 Task: Create a 45-minute meeting to review advertising creative concepts.
Action: Mouse moved to (100, 140)
Screenshot: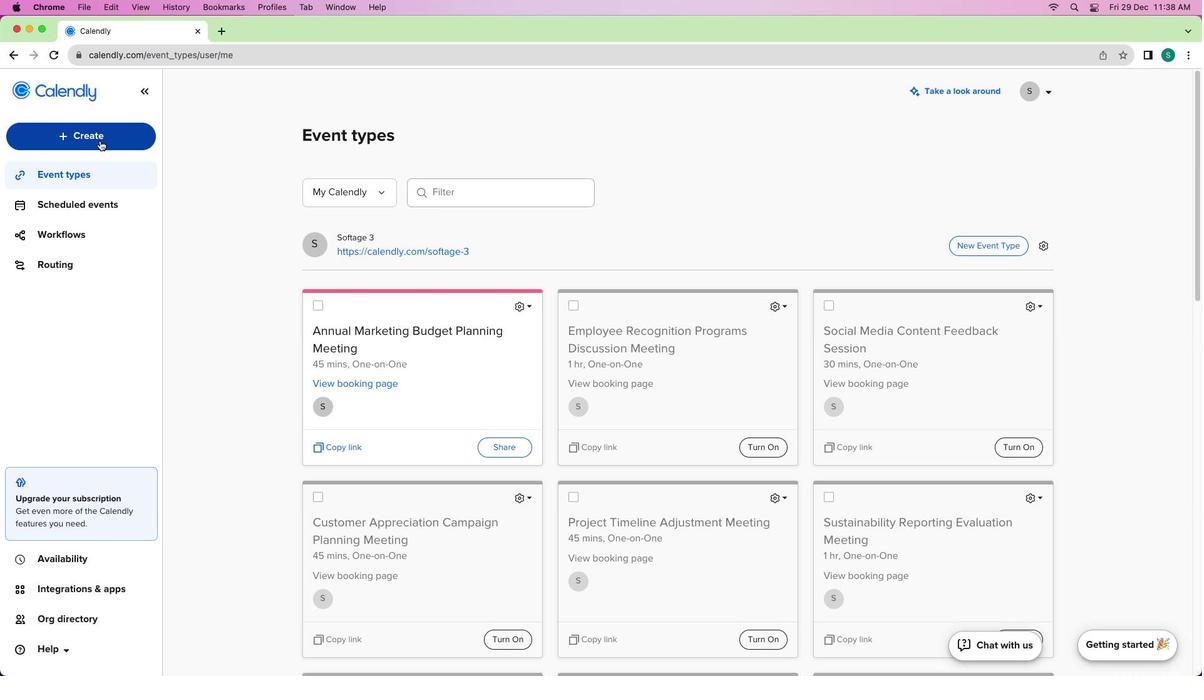 
Action: Mouse pressed left at (100, 140)
Screenshot: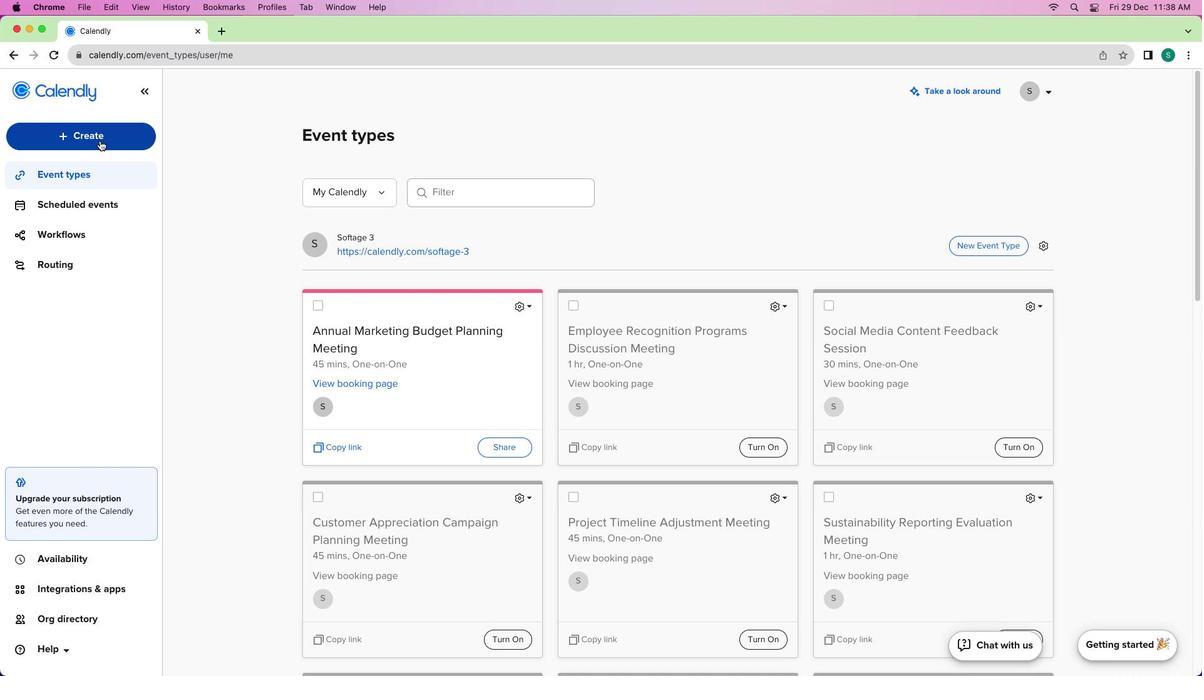 
Action: Mouse moved to (92, 177)
Screenshot: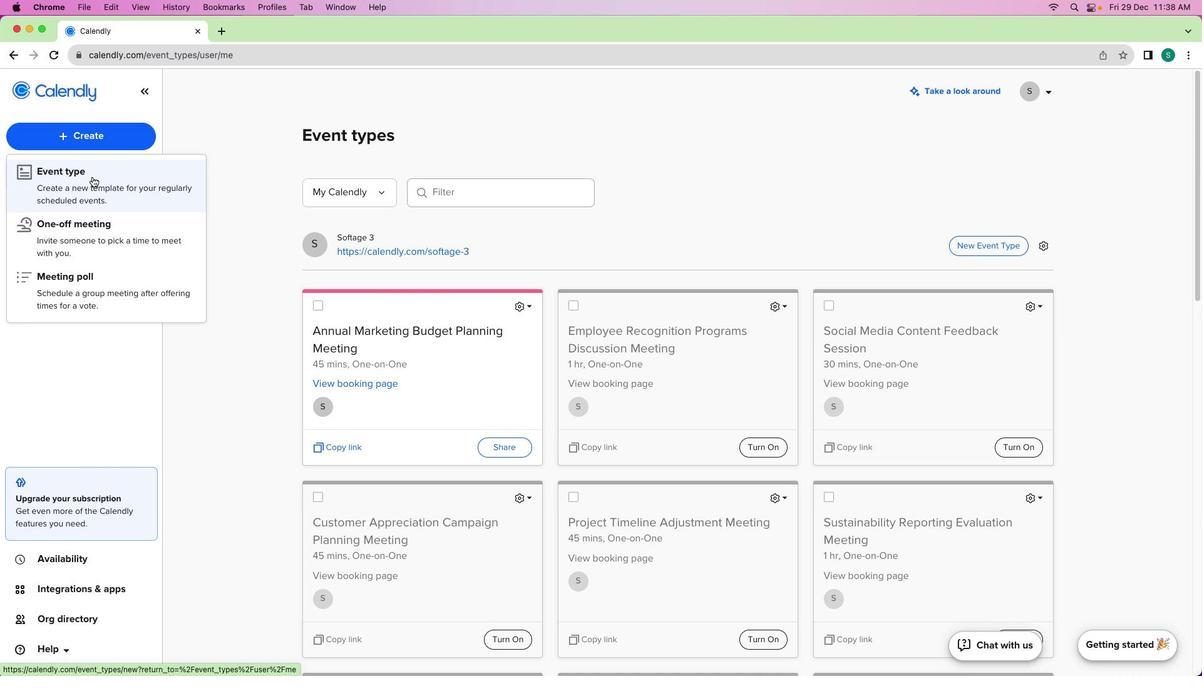 
Action: Mouse pressed left at (92, 177)
Screenshot: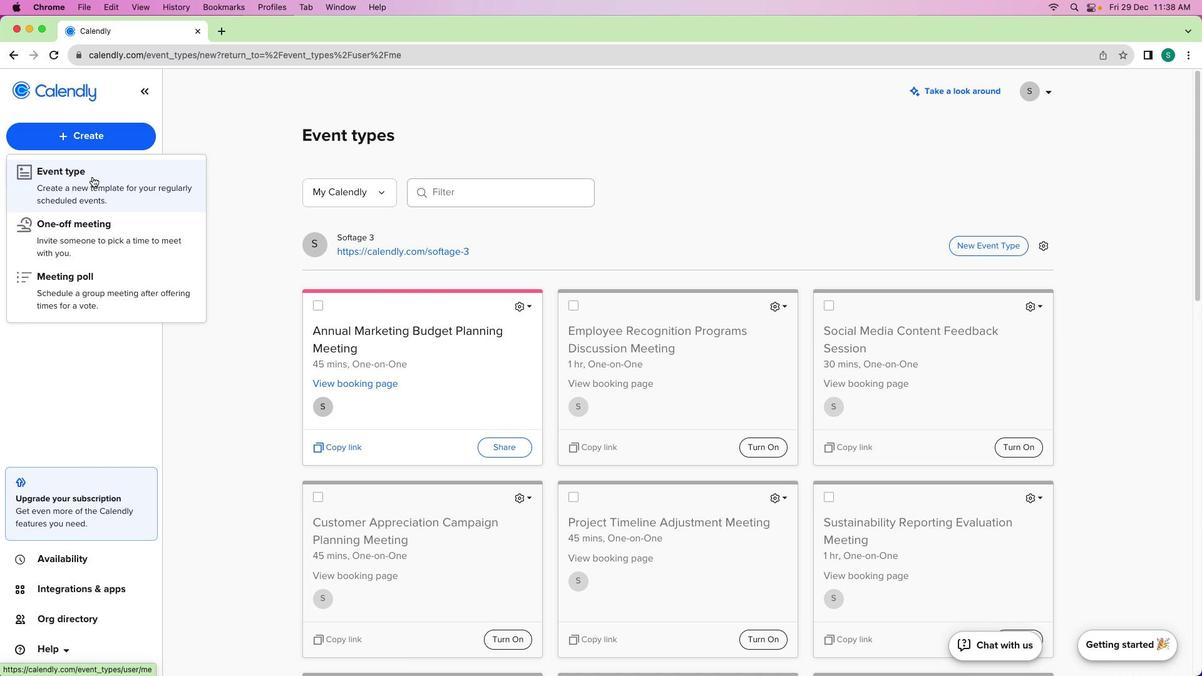 
Action: Mouse moved to (417, 233)
Screenshot: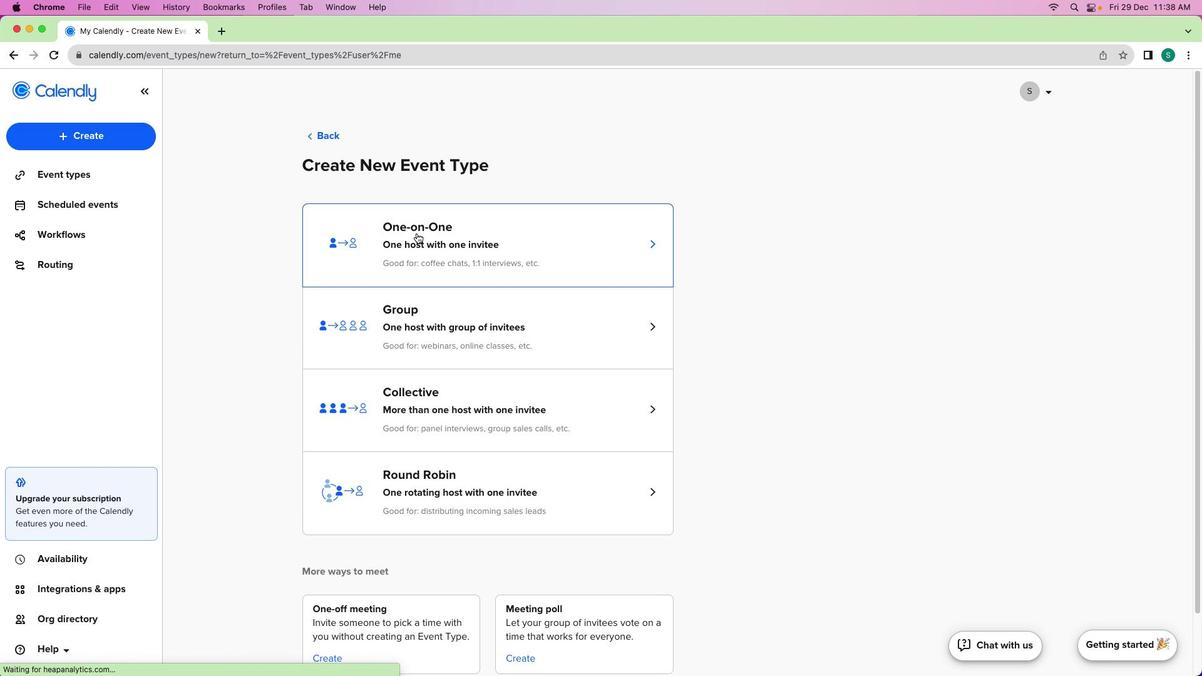 
Action: Mouse pressed left at (417, 233)
Screenshot: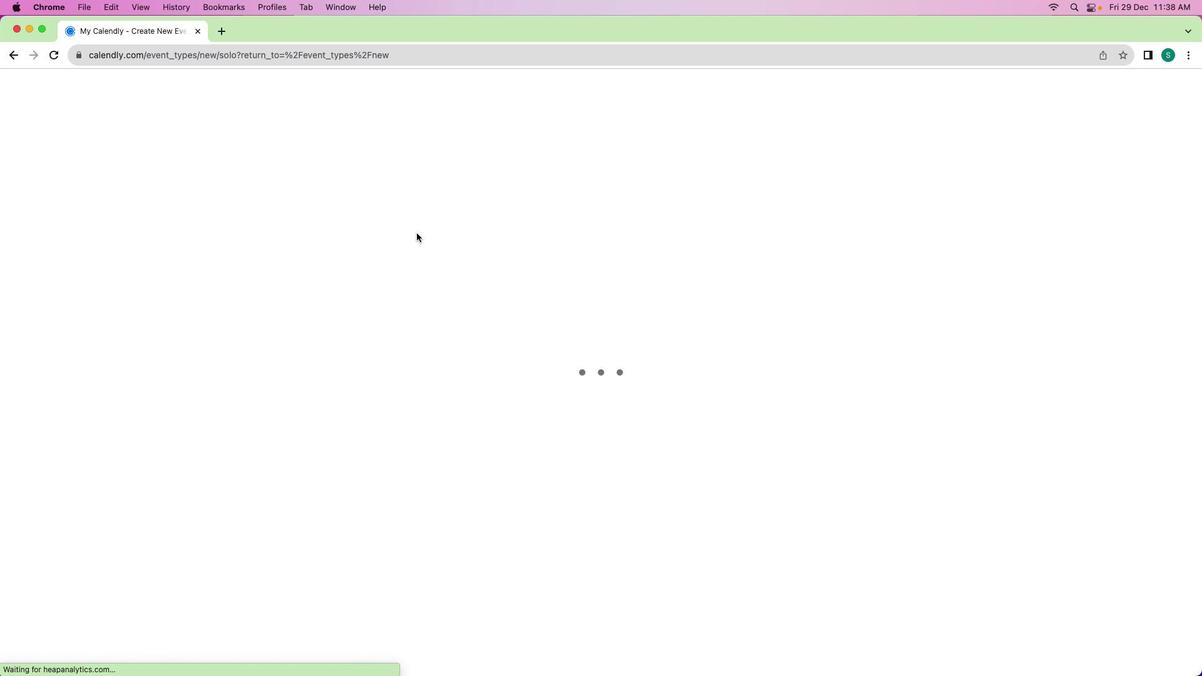 
Action: Mouse moved to (131, 197)
Screenshot: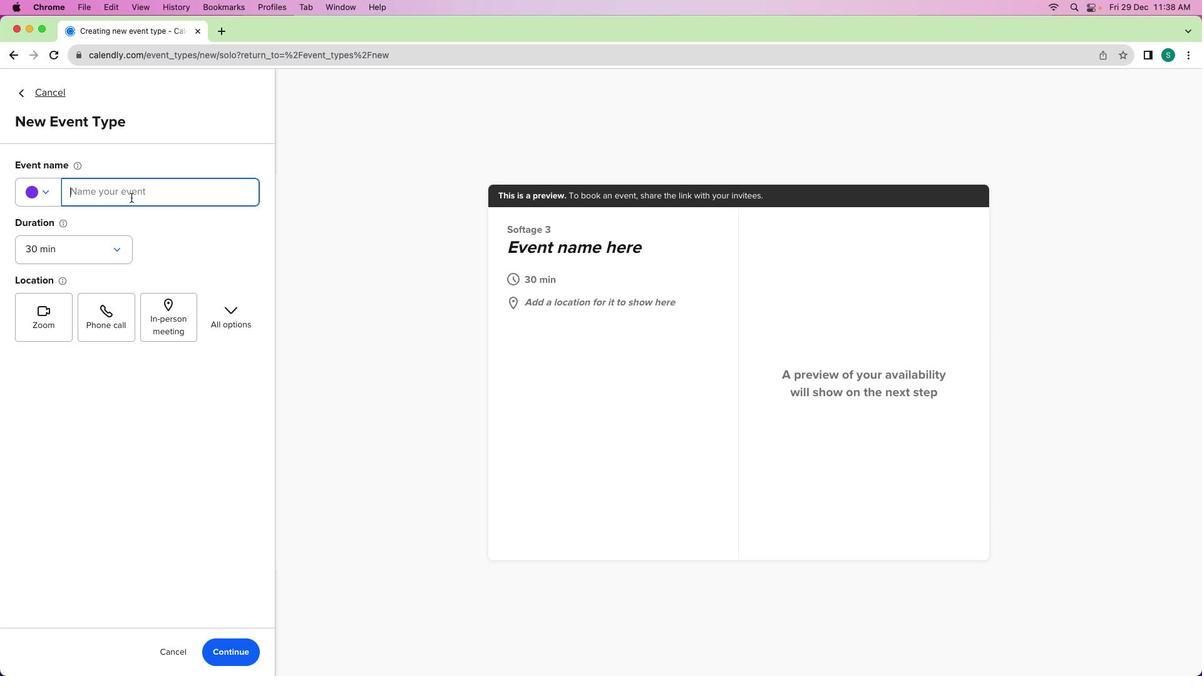 
Action: Mouse pressed left at (131, 197)
Screenshot: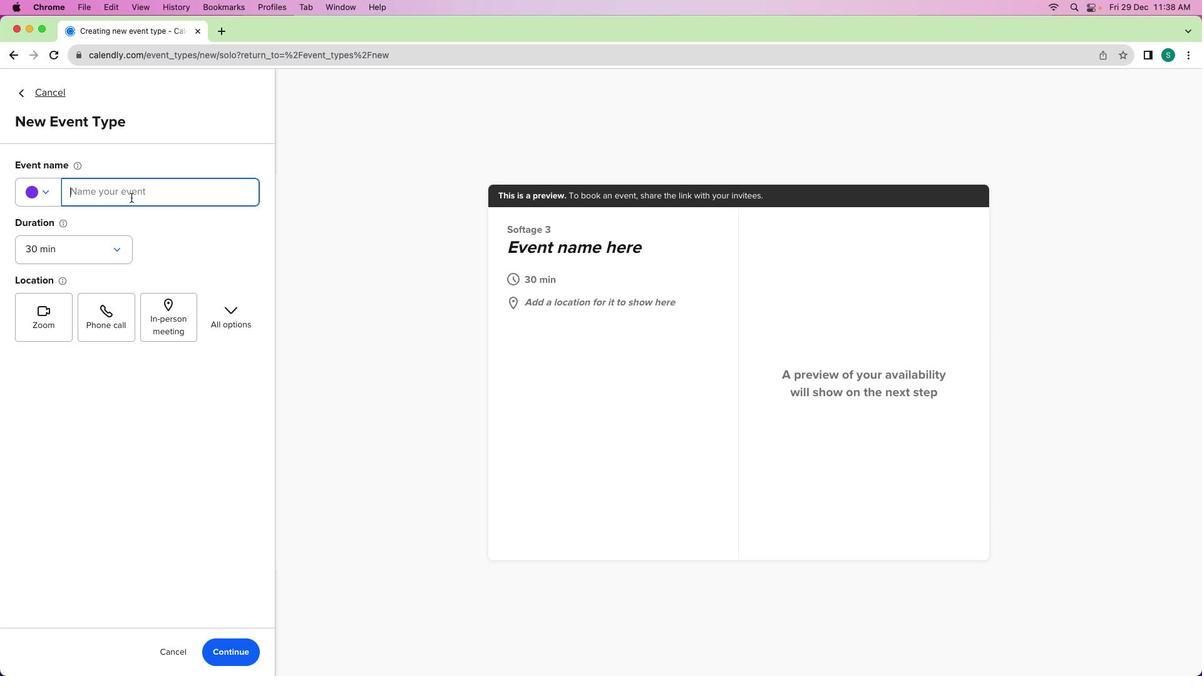 
Action: Mouse moved to (130, 196)
Screenshot: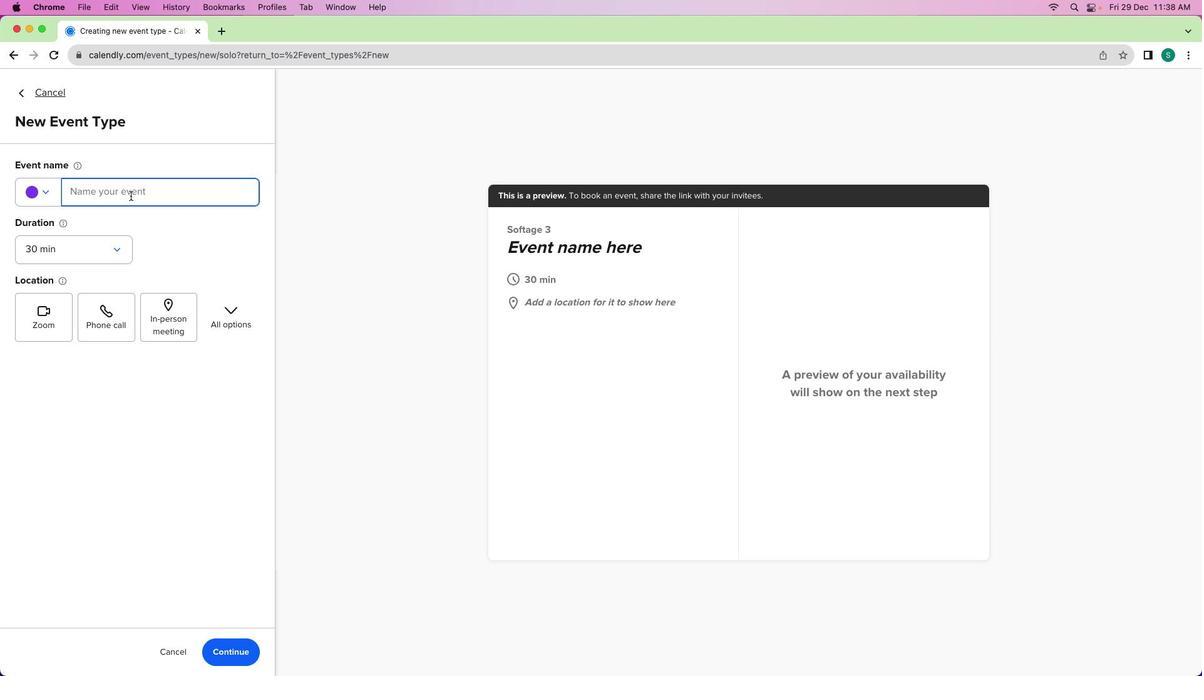 
Action: Key pressed Key.shift'A''d''v''e''r''t''i''s''i''n''g'Key.spaceKey.shift'C''r''e''a''t''i''v''e'Key.spaceKey.shift'C''o''n''c''e''p''t''s'Key.spaceKey.shift'R''e''v''i''e''w'Key.spaceKey.shift'M''e''e''t''i''n''g'
Screenshot: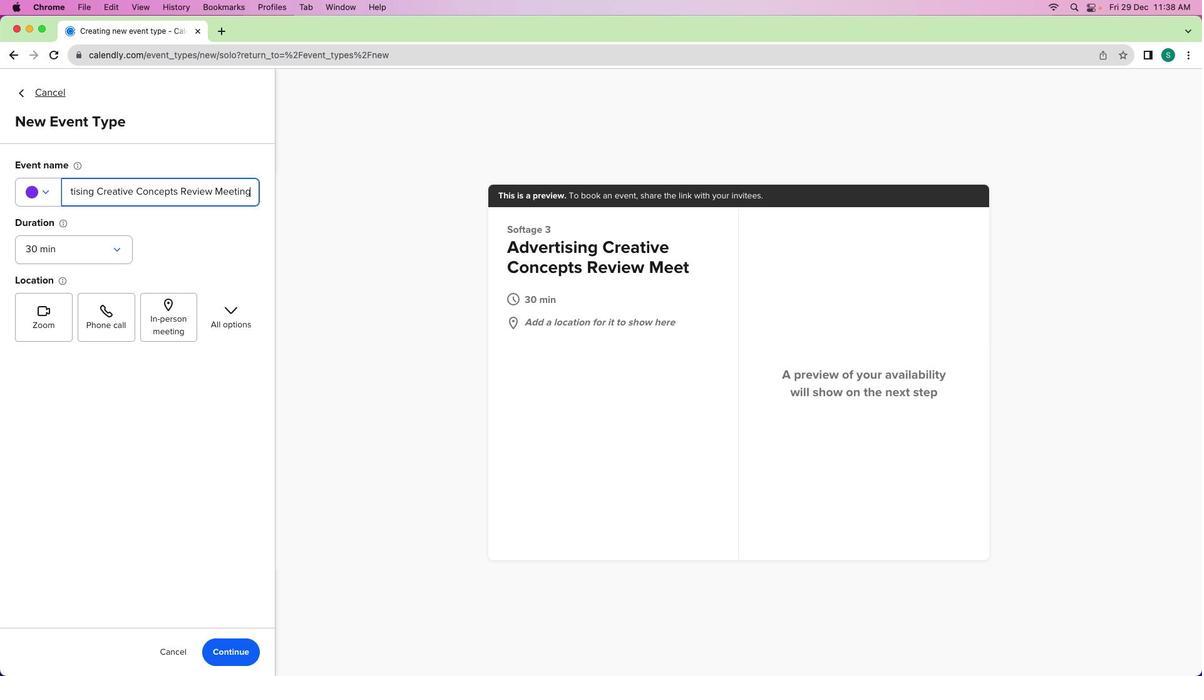 
Action: Mouse moved to (44, 200)
Screenshot: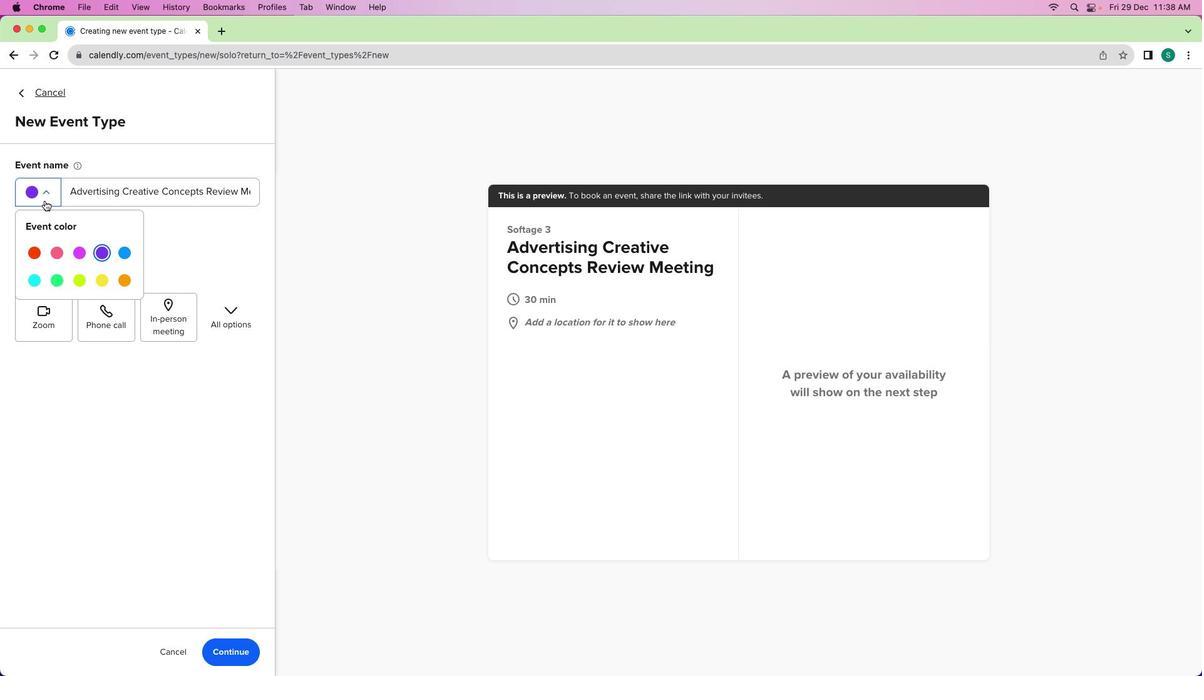 
Action: Mouse pressed left at (44, 200)
Screenshot: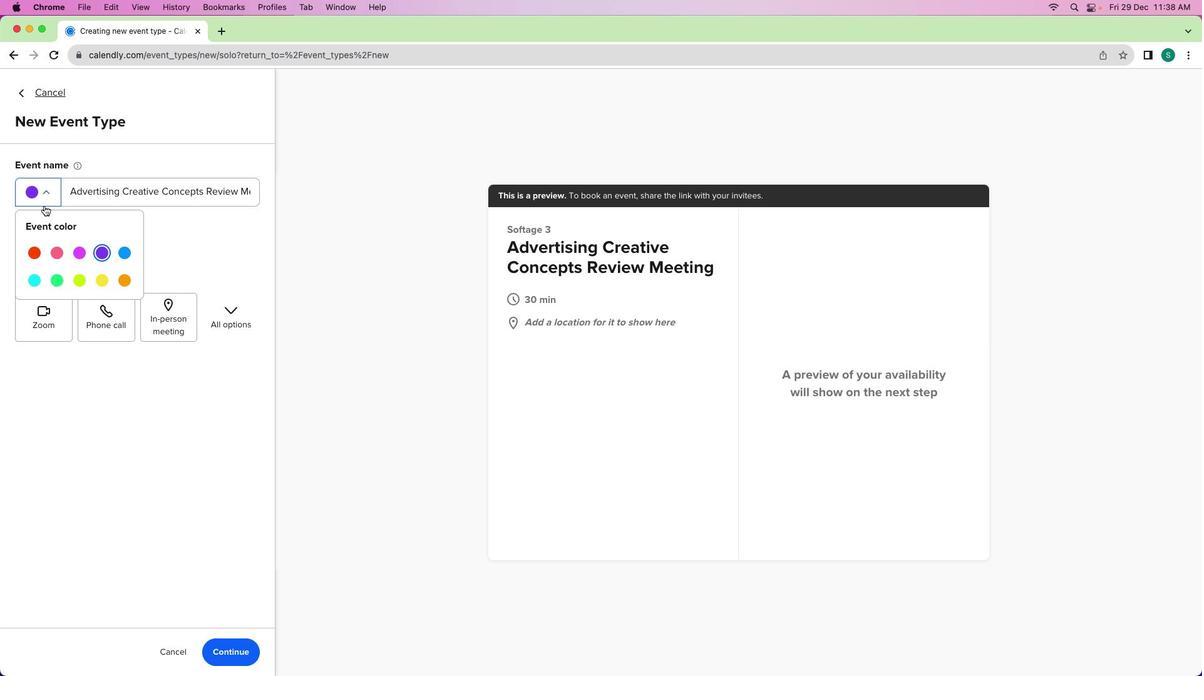 
Action: Mouse moved to (53, 255)
Screenshot: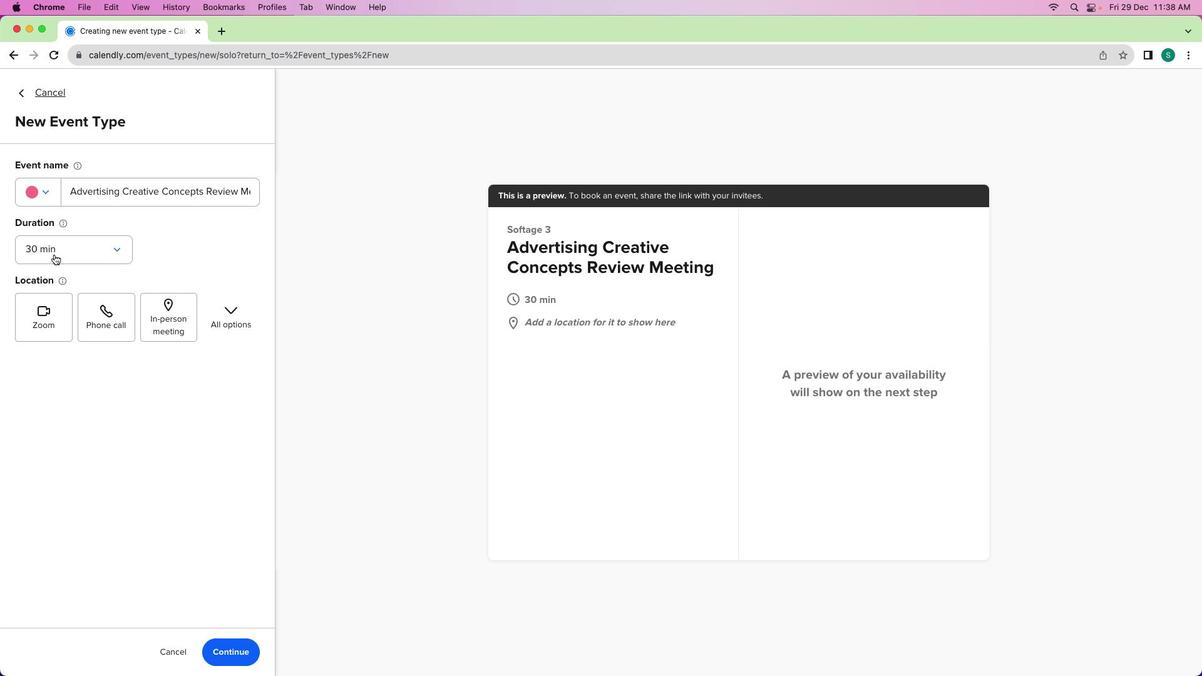 
Action: Mouse pressed left at (53, 255)
Screenshot: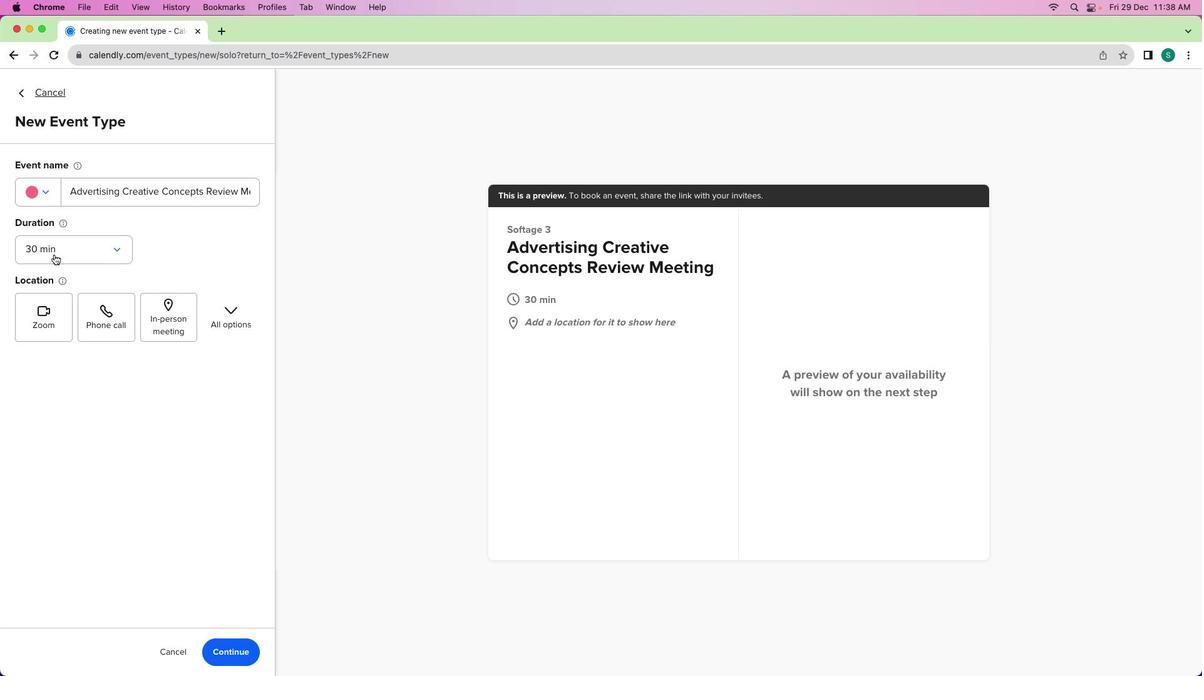 
Action: Mouse moved to (54, 249)
Screenshot: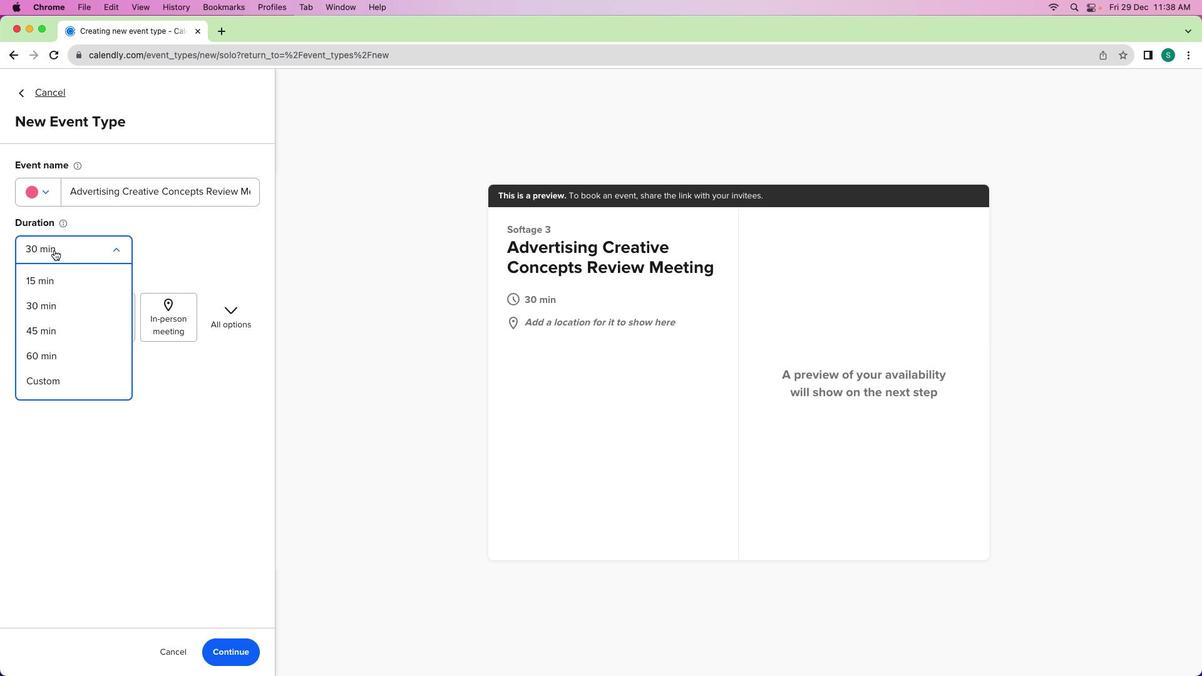 
Action: Mouse pressed left at (54, 249)
Screenshot: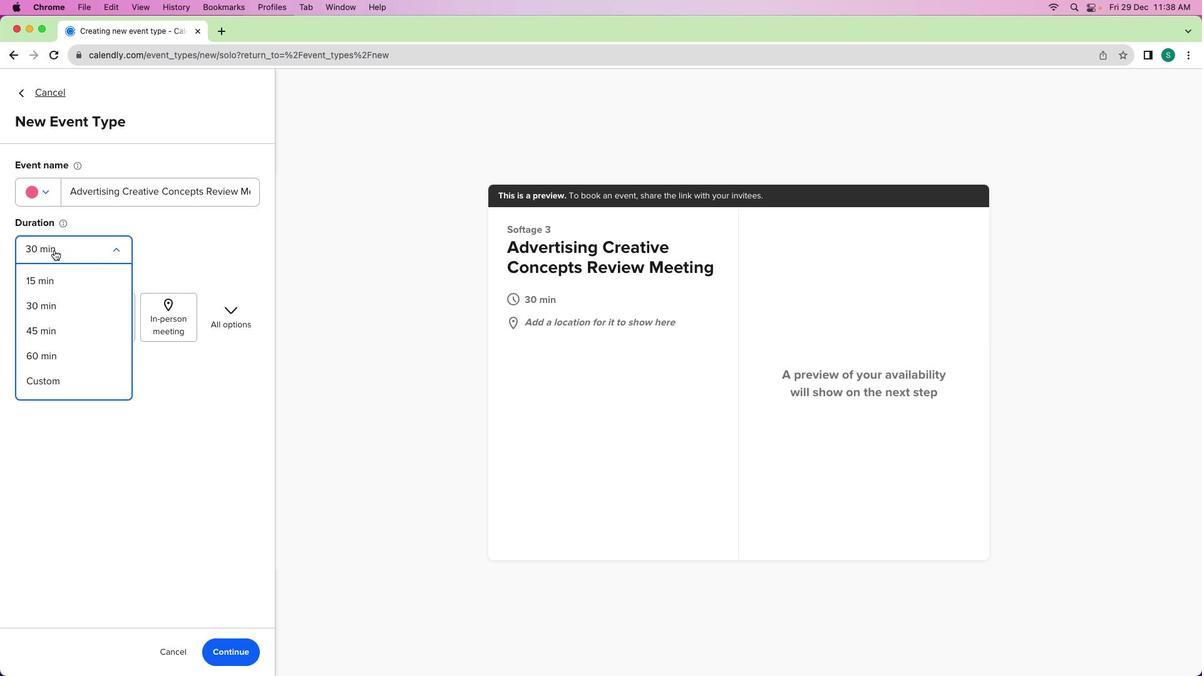 
Action: Mouse moved to (40, 333)
Screenshot: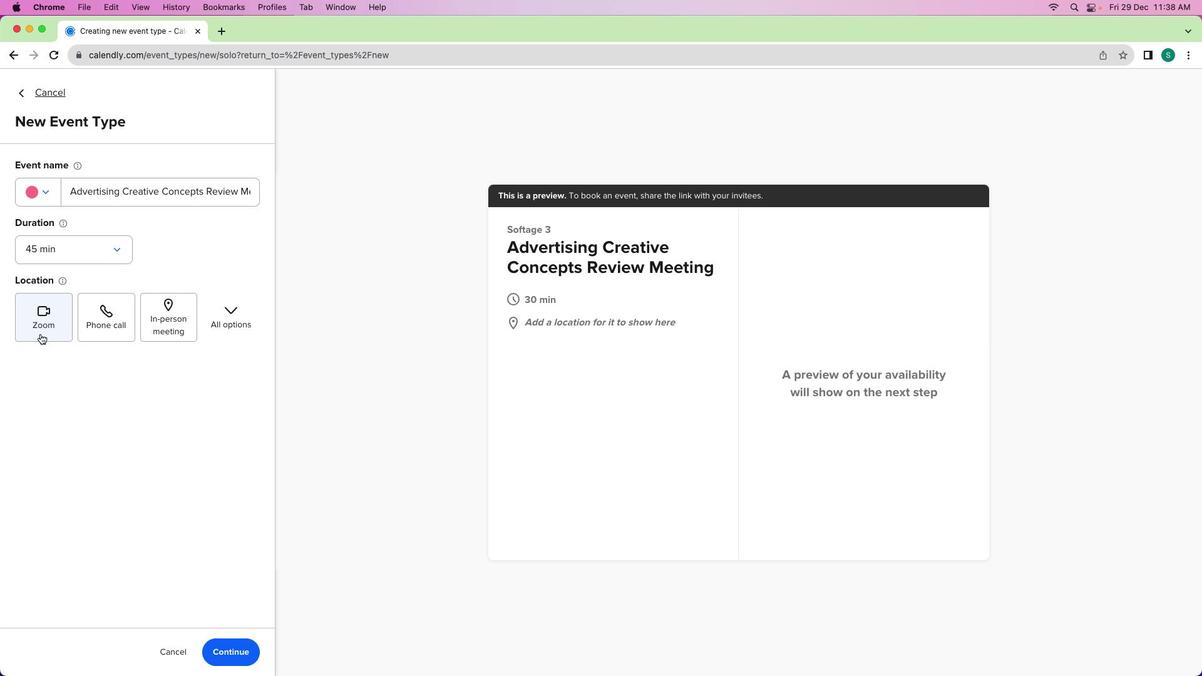 
Action: Mouse pressed left at (40, 333)
Screenshot: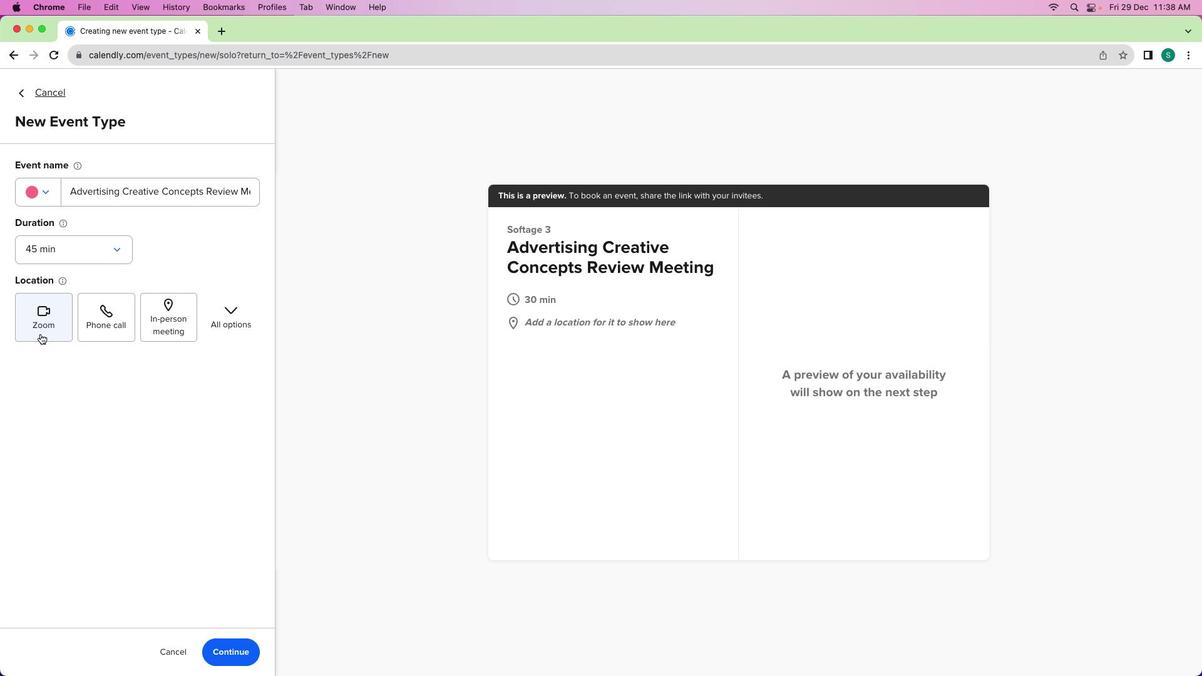 
Action: Mouse moved to (25, 315)
Screenshot: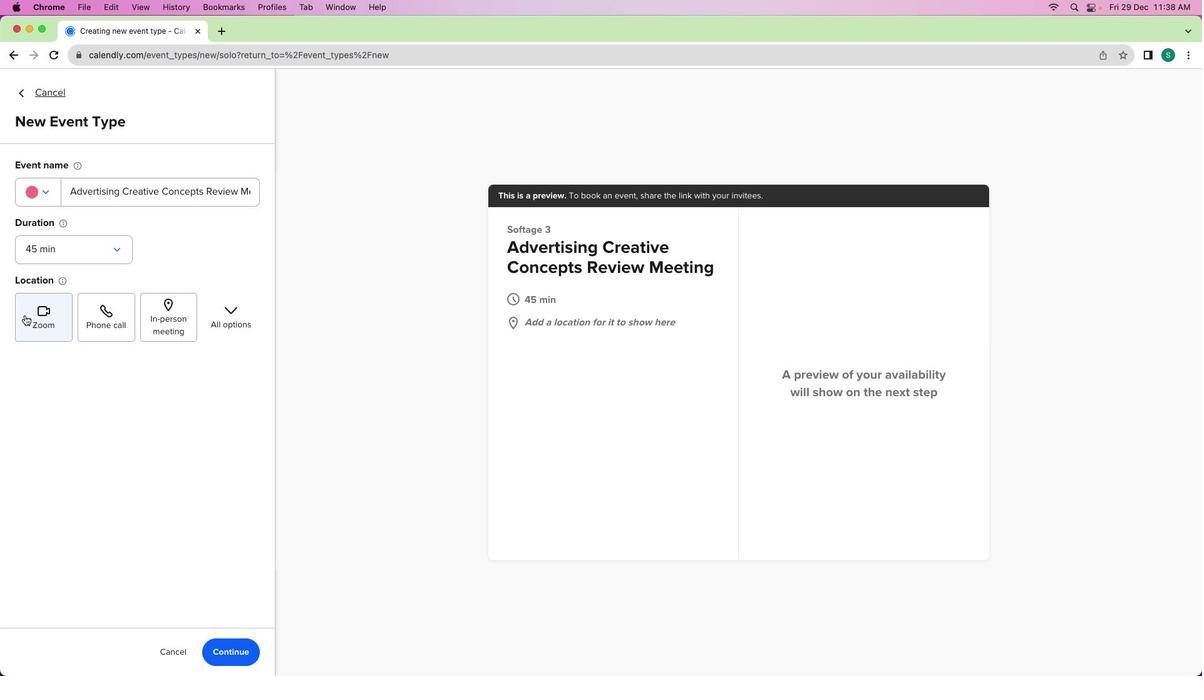 
Action: Mouse pressed left at (25, 315)
Screenshot: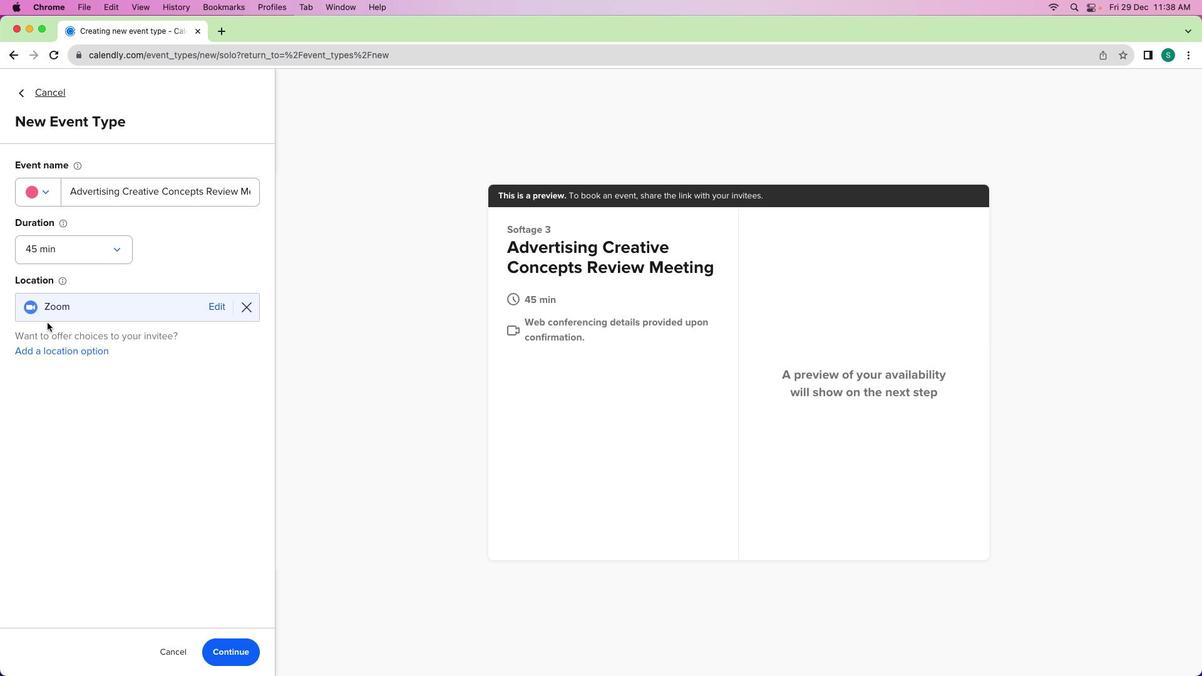 
Action: Mouse moved to (228, 661)
Screenshot: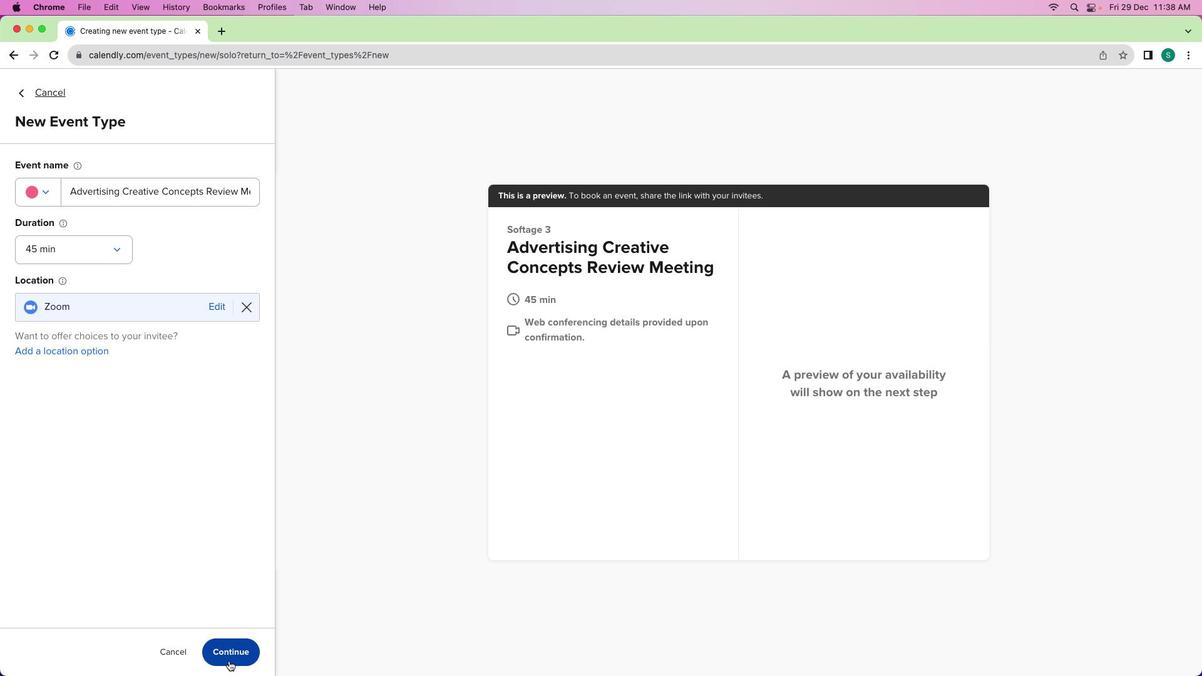
Action: Mouse pressed left at (228, 661)
Screenshot: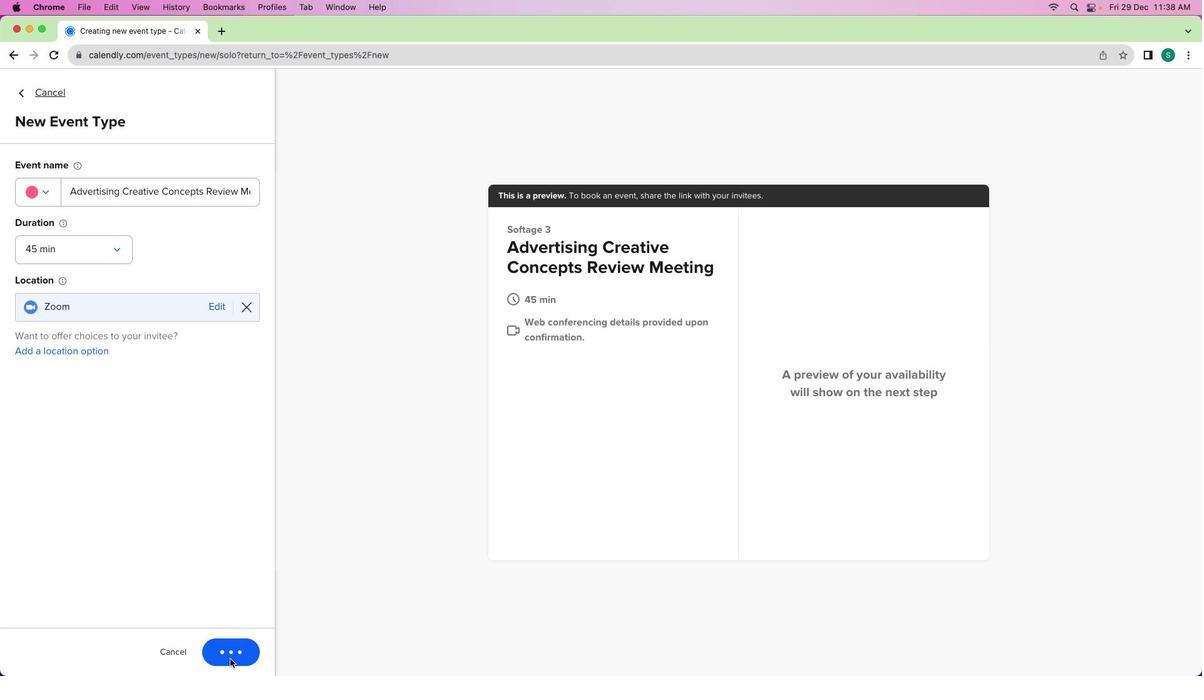 
Action: Mouse moved to (147, 227)
Screenshot: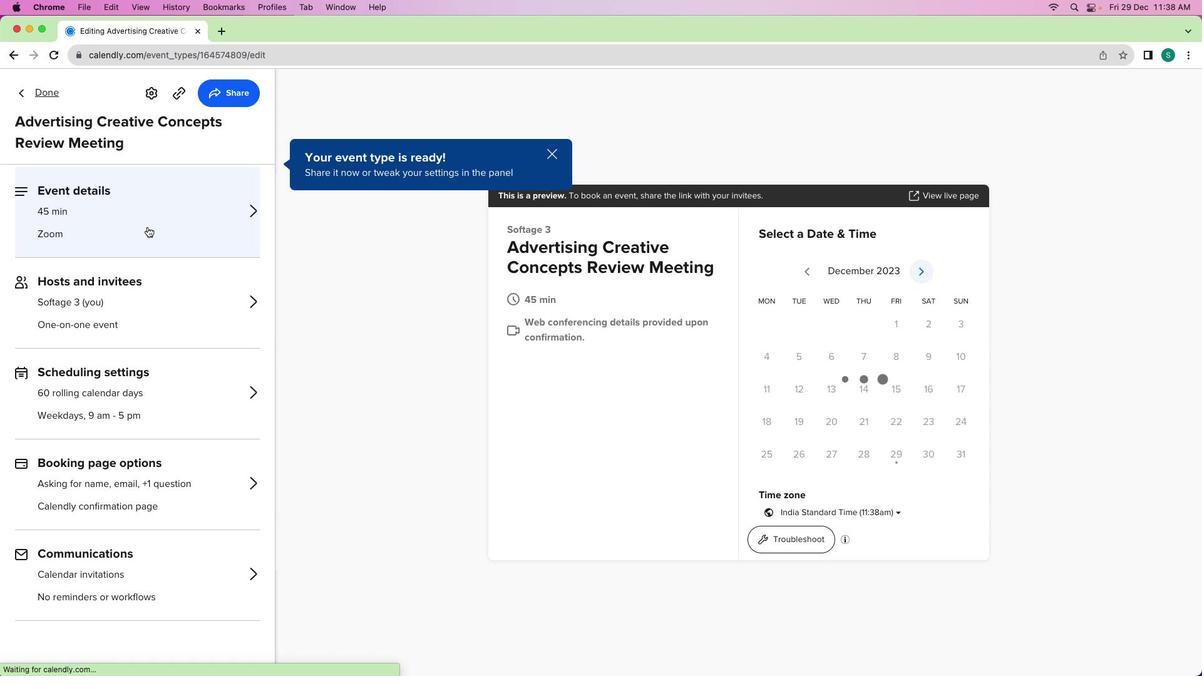 
Action: Mouse pressed left at (147, 227)
Screenshot: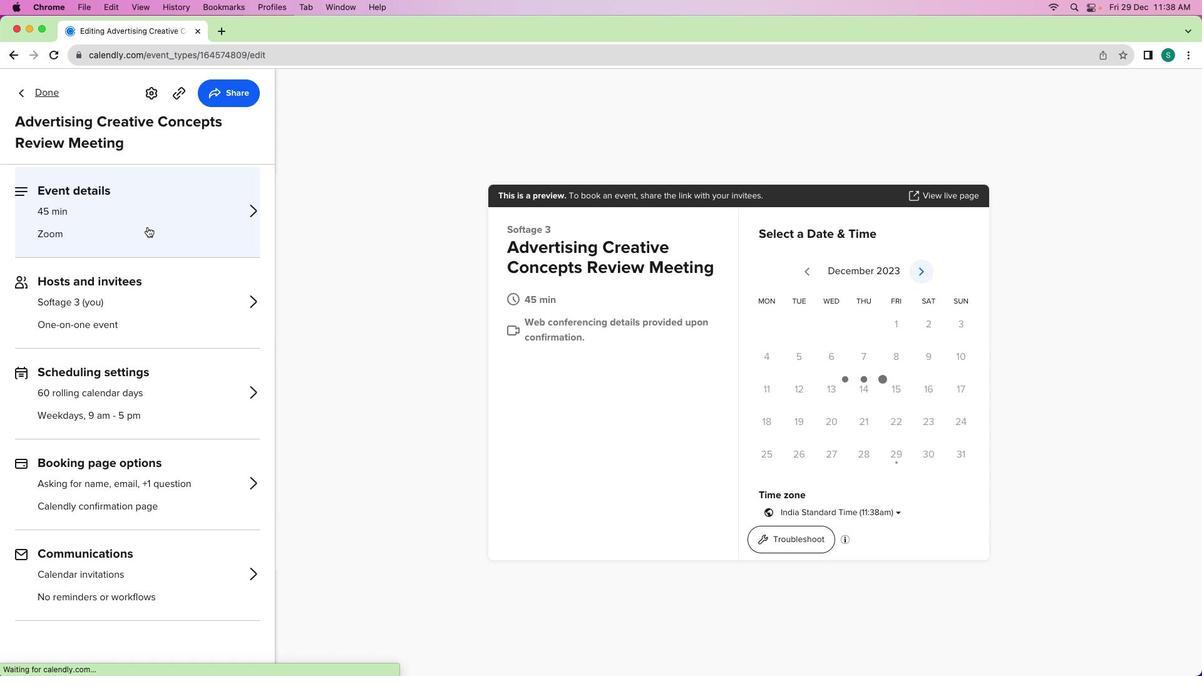 
Action: Mouse moved to (174, 455)
Screenshot: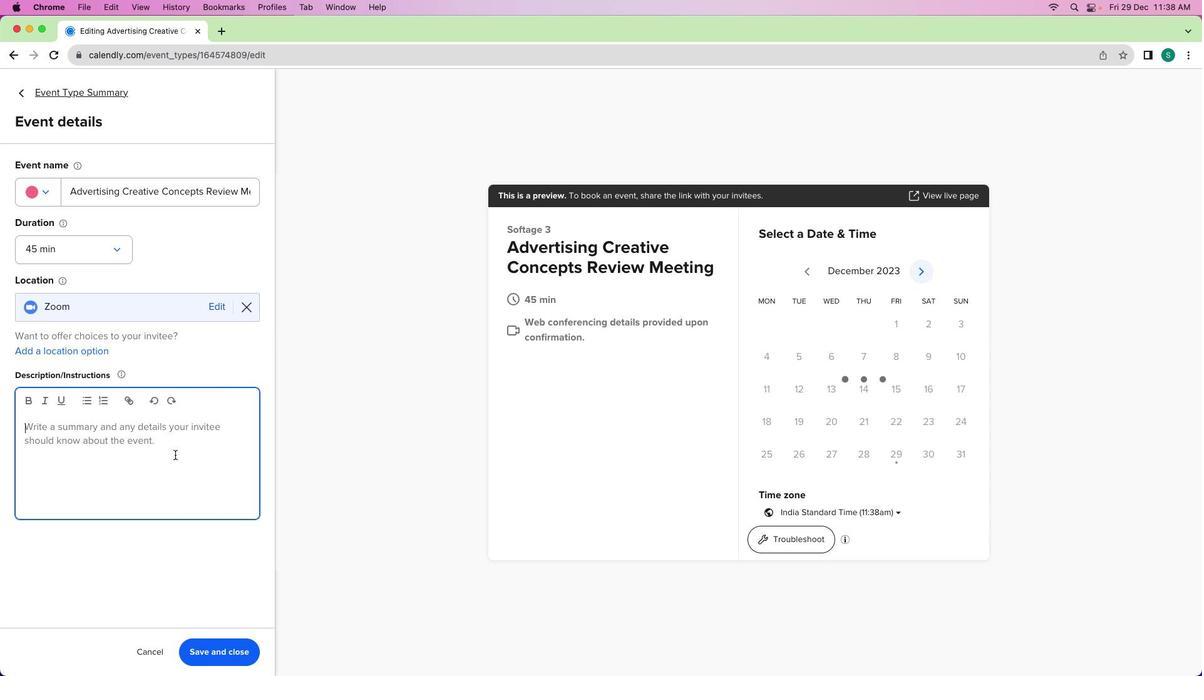 
Action: Mouse pressed left at (174, 455)
Screenshot: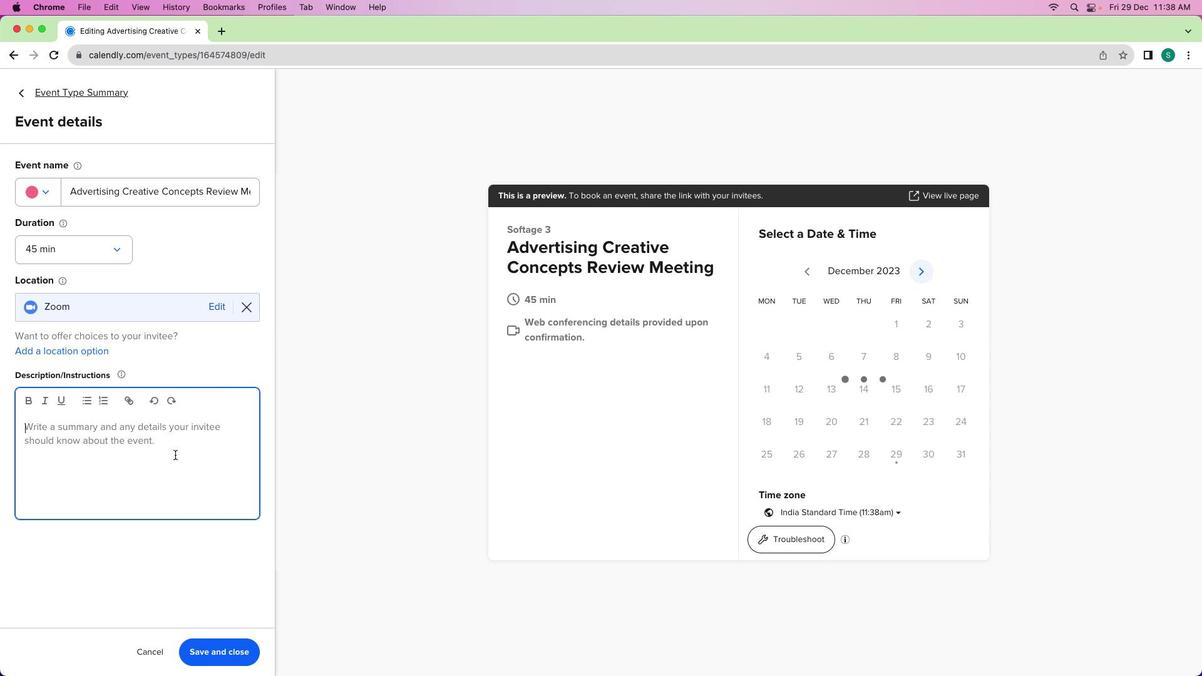 
Action: Mouse moved to (191, 427)
Screenshot: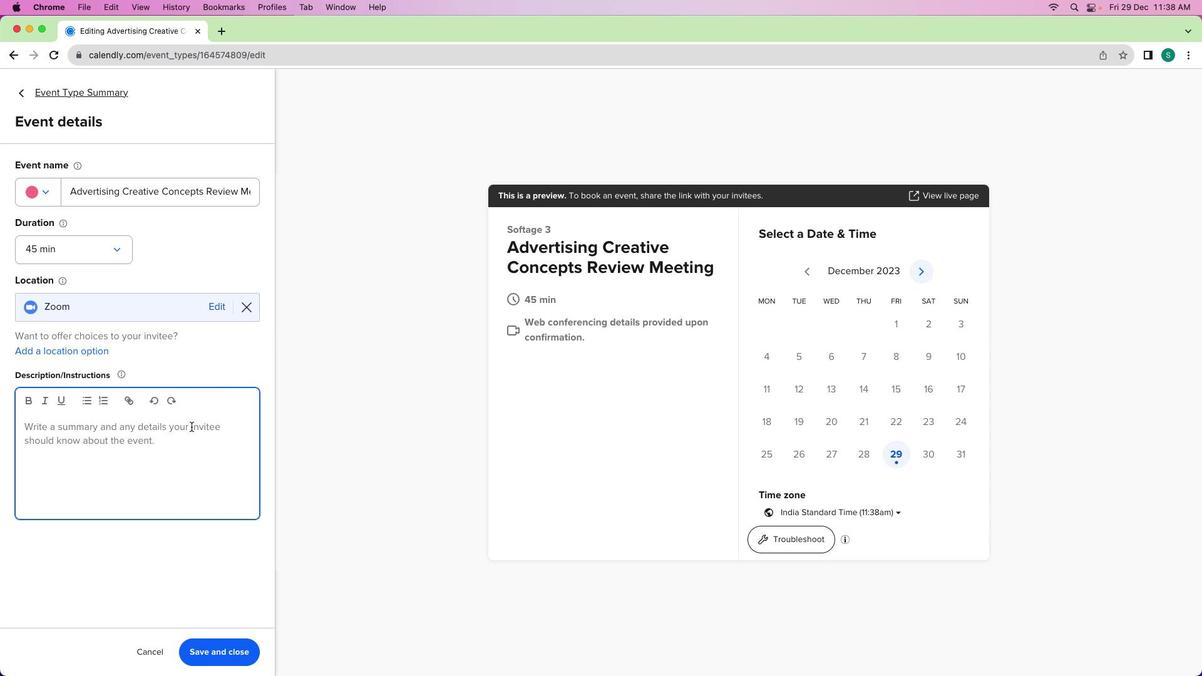 
Action: Key pressed Key.shift'J''o''i''n'Key.space'm''e'Key.space'f''o''r'Key.space'a''n'Key.space'i''n''s''i''g''h''t''f''u''l'Key.space's''e''s''s''i''o''n'Key.space'd''e''d''i''c''t''e''d'Key.leftKey.left'a'Key.backspaceKey.left'a'Key.downKey.space't''o'Key.space'r''e''v''i''i''e''w'Key.spaceKey.leftKey.leftKey.leftKey.backspaceKey.down'o''u''r'Key.space'a''d''v''e''r''t''i''s''i''n''g'Key.space'c''r''e''a''t''i''v''e'Key.space'c''o''n''c''e''p''t''s''.'Key.spaceKey.shift'I''n'Key.space't''h''i''s'Key.space'm''e''e''t''o'Key.backspace'i''n''g'','Key.space'w''e'Key.space'w''i''l''l'Key.space'a''s''s''e''s''s'Key.space't''h''e'Key.space'p''r''o''p''o''s''e''d'Key.space'c''o''n''c''e''p''t''s'','Key.space'd''i''s''c''u''s''s'Key.space'v''i''s''u''a''l'Key.space'e''l''e''m''e''n''t''s'','Key.space'a''n''d'Key.space'p''r''o''v''i''d''e'Key.space'f''e''e''e'Key.backspace'd''b''a''c''k'Key.space't''o'Key.space'e''n''s''u''r''e'Key.space'o''u''r'Key.space'a''d''v''e''r''t''i''s''i''n''g'Key.space'c''a''m''p''a''i''g''n''s'Key.space'e''f''f''e''c''t''i''v''e''l''y'Key.space'c''o''m''m''u''n''i''c''a''t''e'Key.space'o''u''r'Key.space'b''r''a''n''d'Key.space'm''e''s''s''a''g''e'','Key.backspace'.'
Screenshot: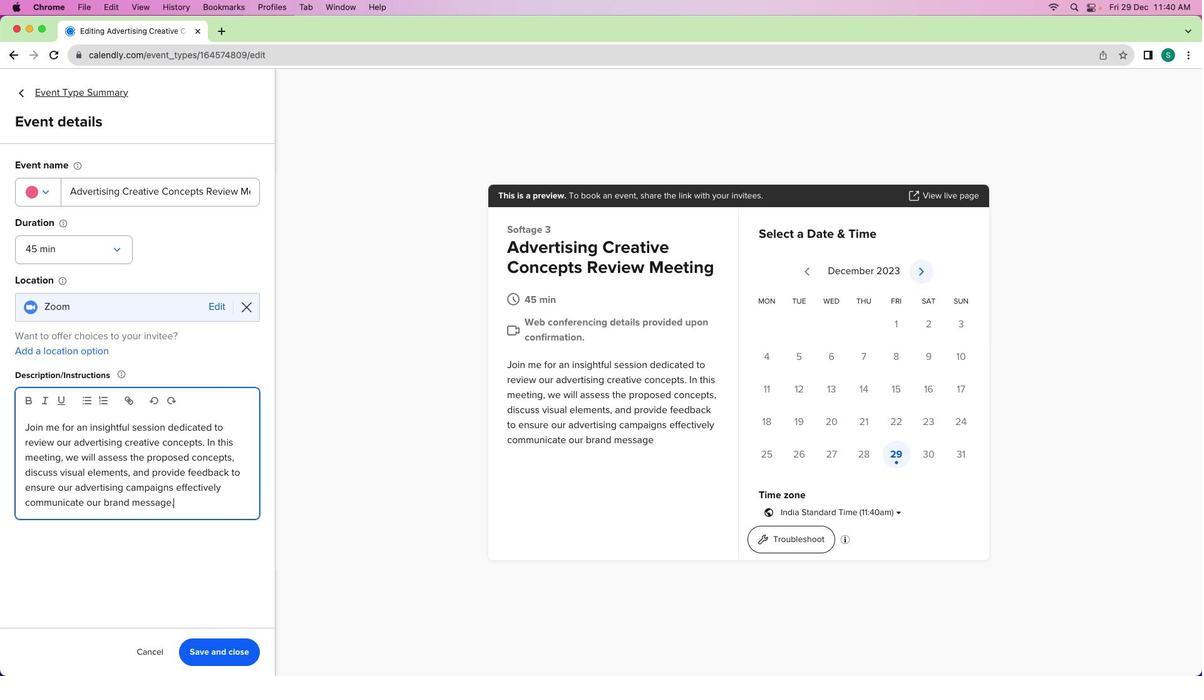 
Action: Mouse moved to (218, 654)
Screenshot: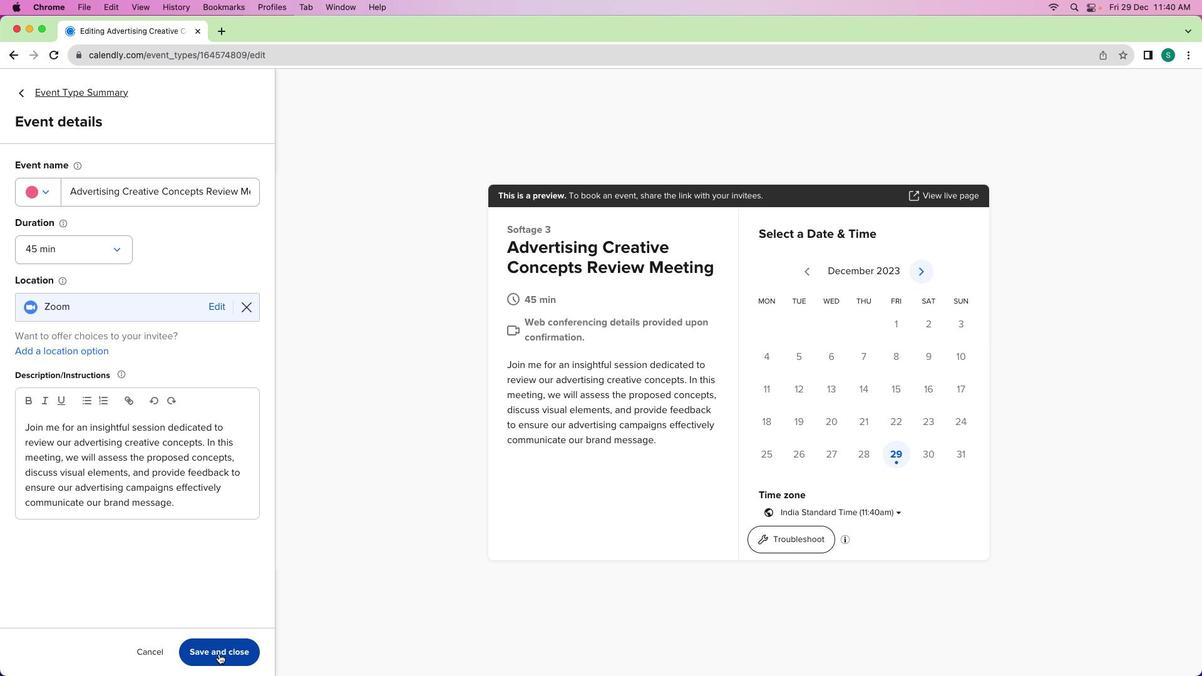 
Action: Mouse pressed left at (218, 654)
Screenshot: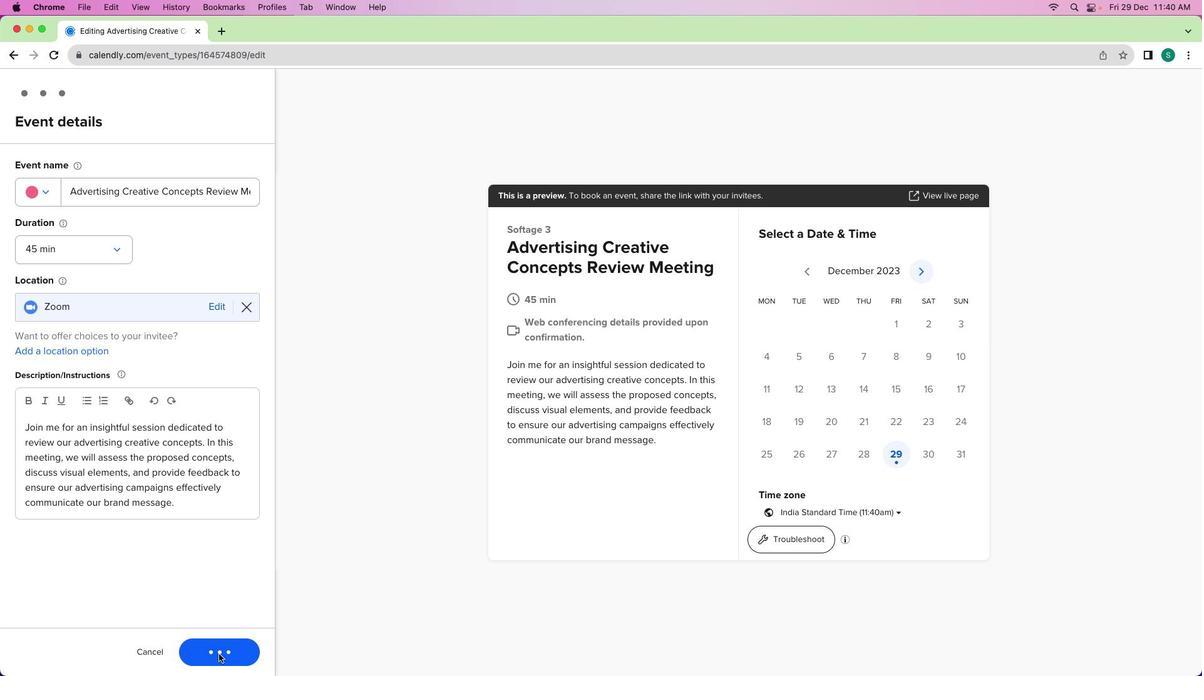 
Action: Mouse moved to (41, 95)
Screenshot: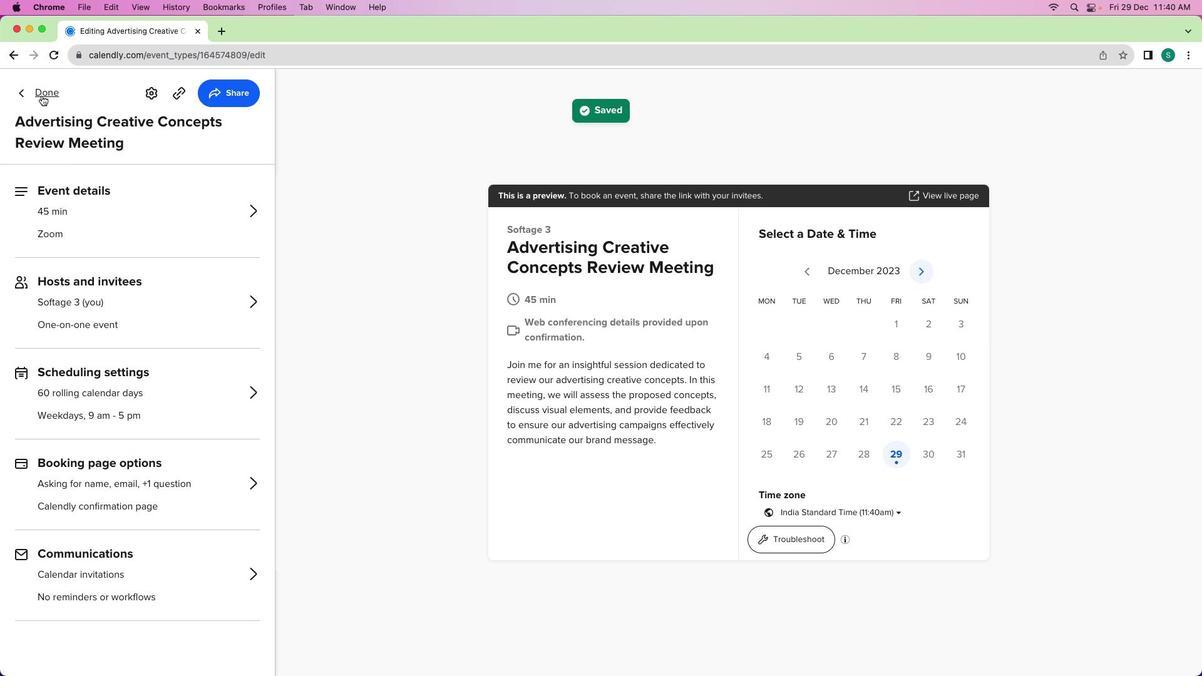 
Action: Mouse pressed left at (41, 95)
Screenshot: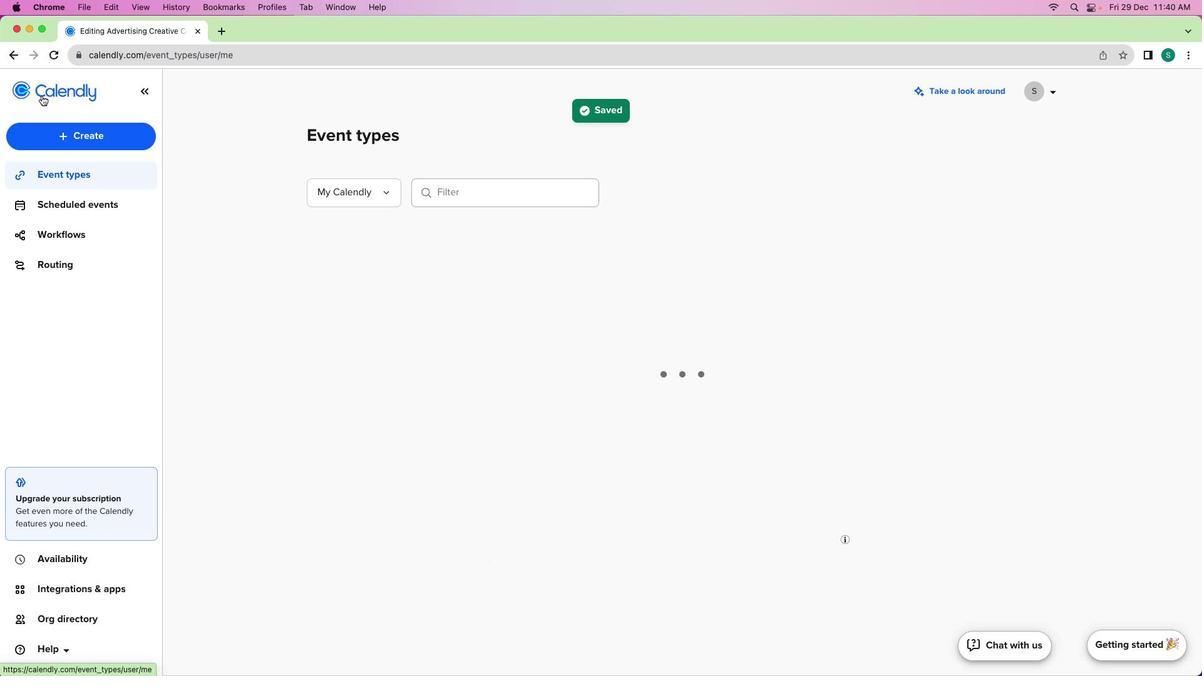 
Action: Mouse moved to (418, 399)
Screenshot: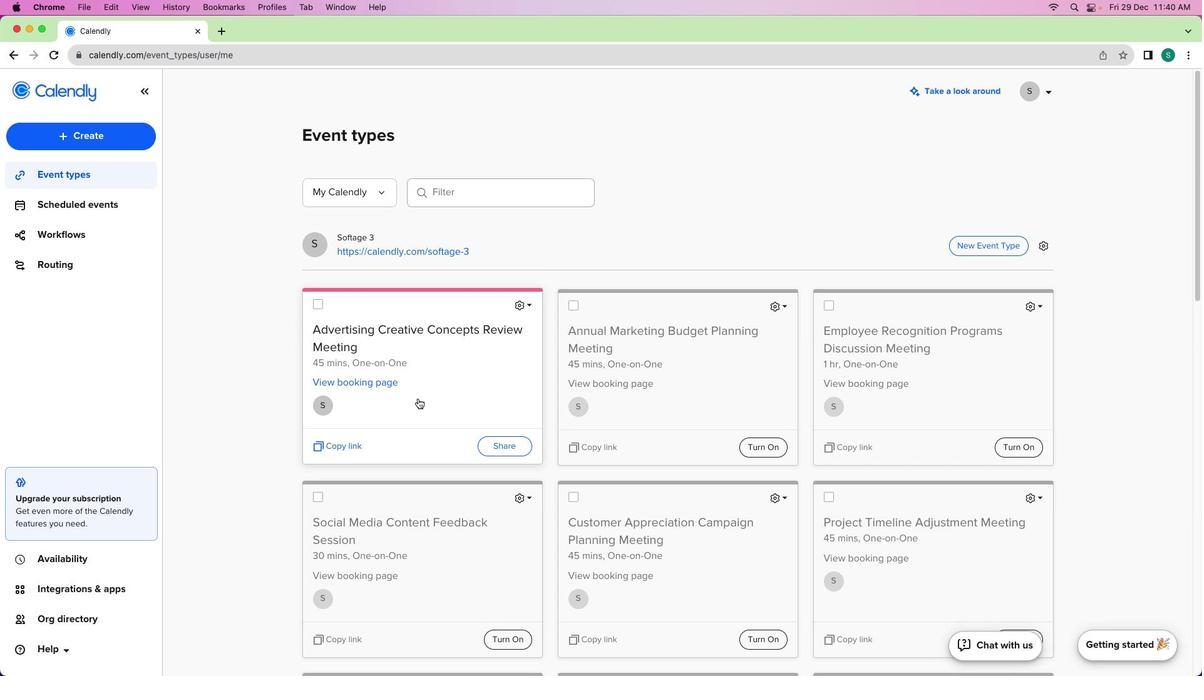 
